 Task: Use Warp Engineering 05 Effect in this video Movie B.mp4
Action: Mouse moved to (177, 91)
Screenshot: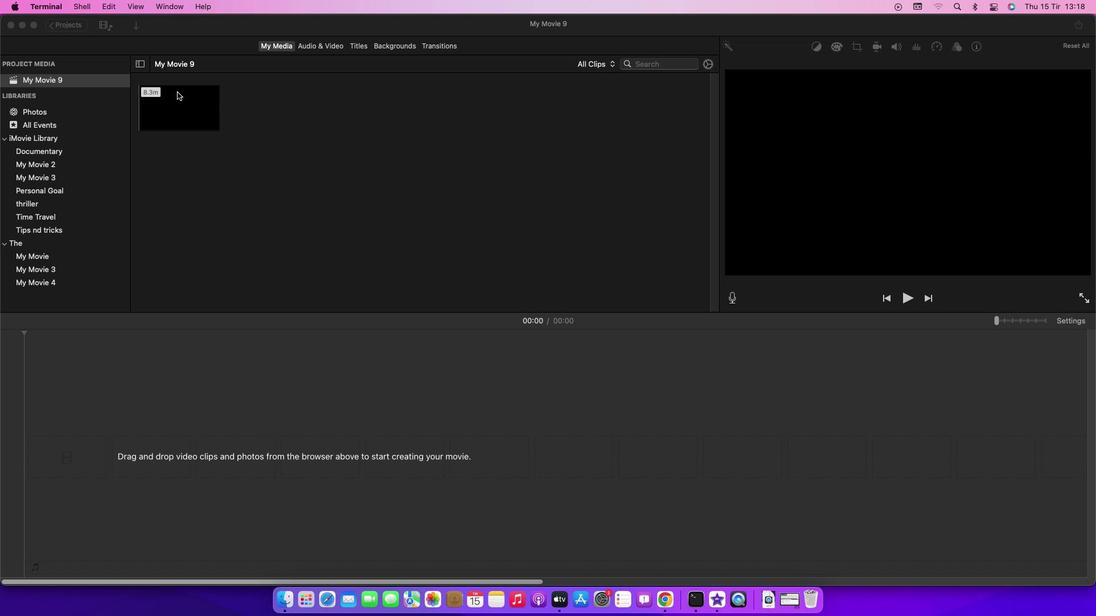 
Action: Mouse pressed left at (177, 91)
Screenshot: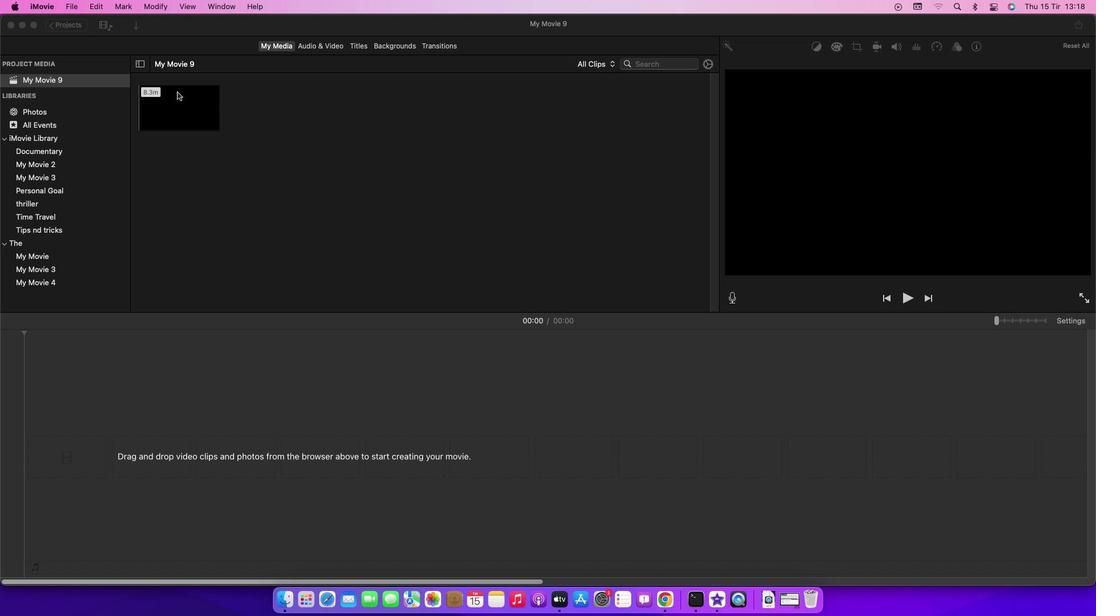 
Action: Mouse moved to (178, 93)
Screenshot: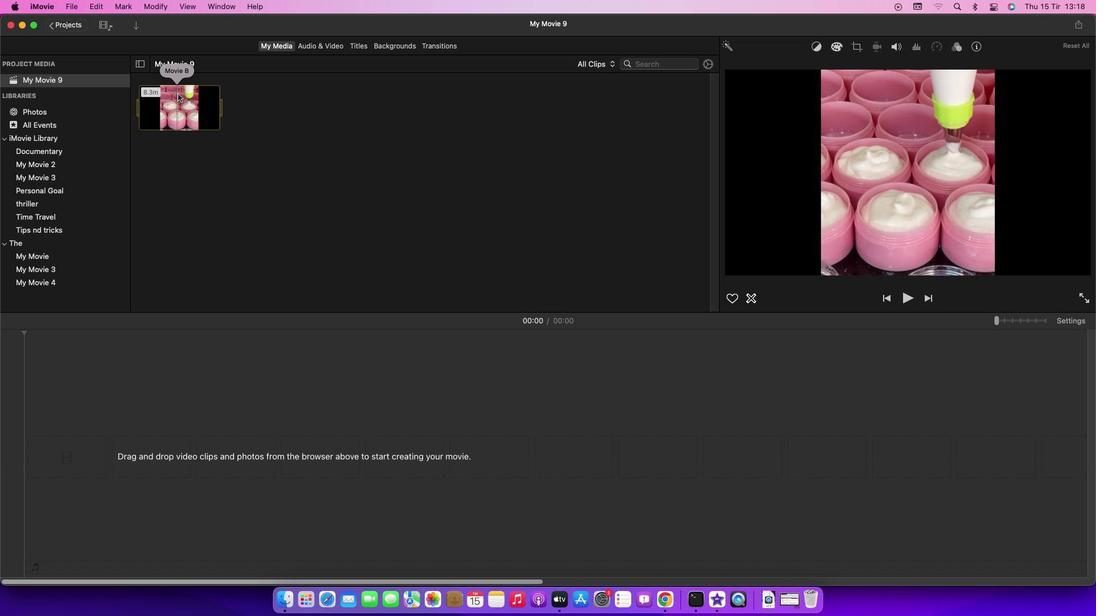 
Action: Mouse pressed left at (178, 93)
Screenshot: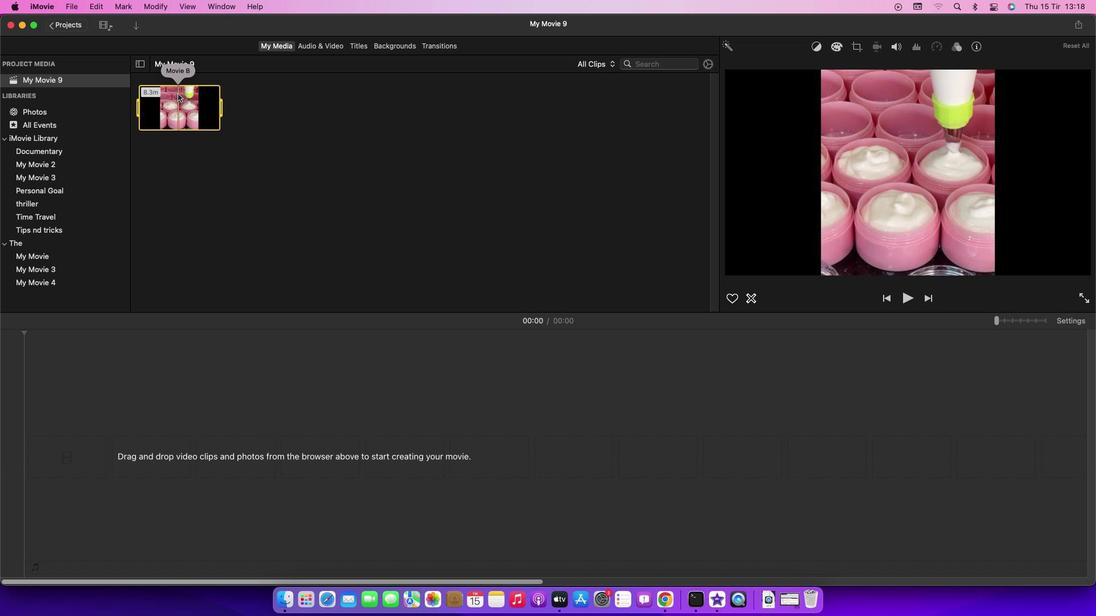 
Action: Mouse moved to (316, 43)
Screenshot: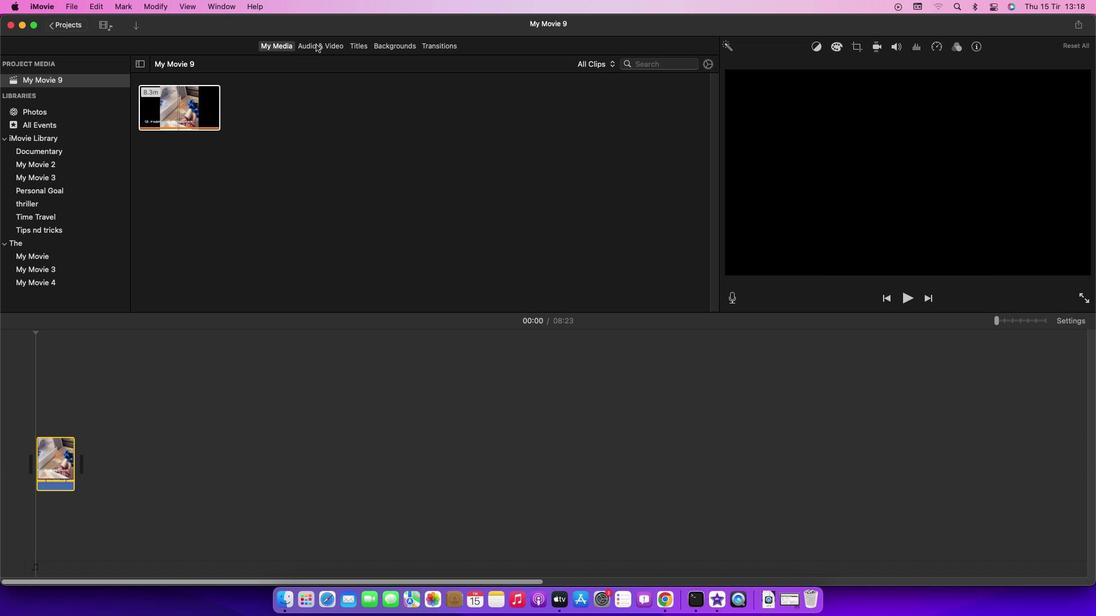 
Action: Mouse pressed left at (316, 43)
Screenshot: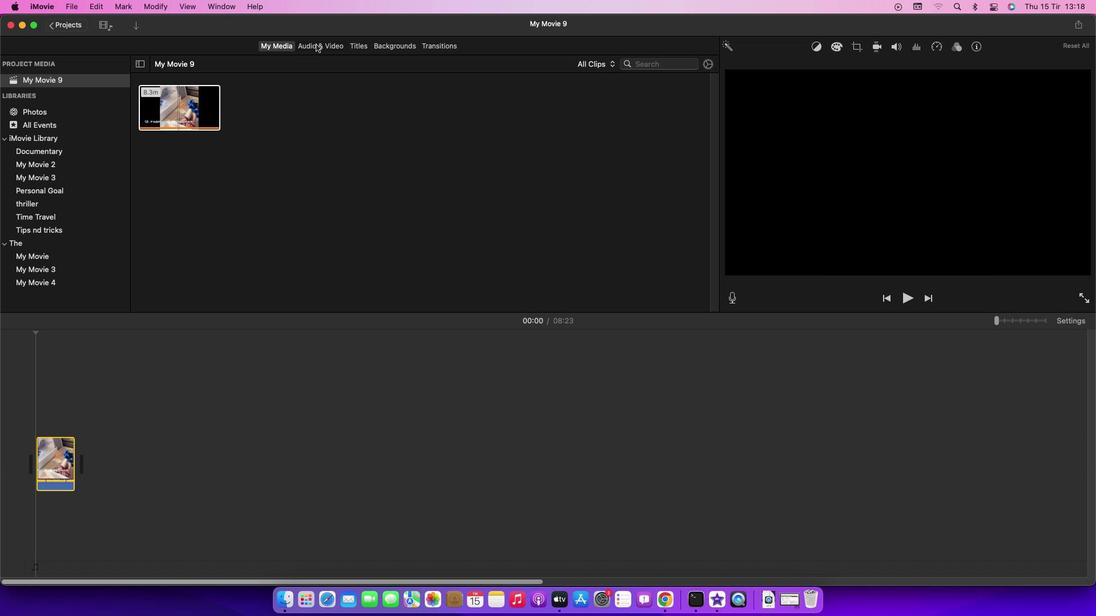 
Action: Mouse moved to (67, 110)
Screenshot: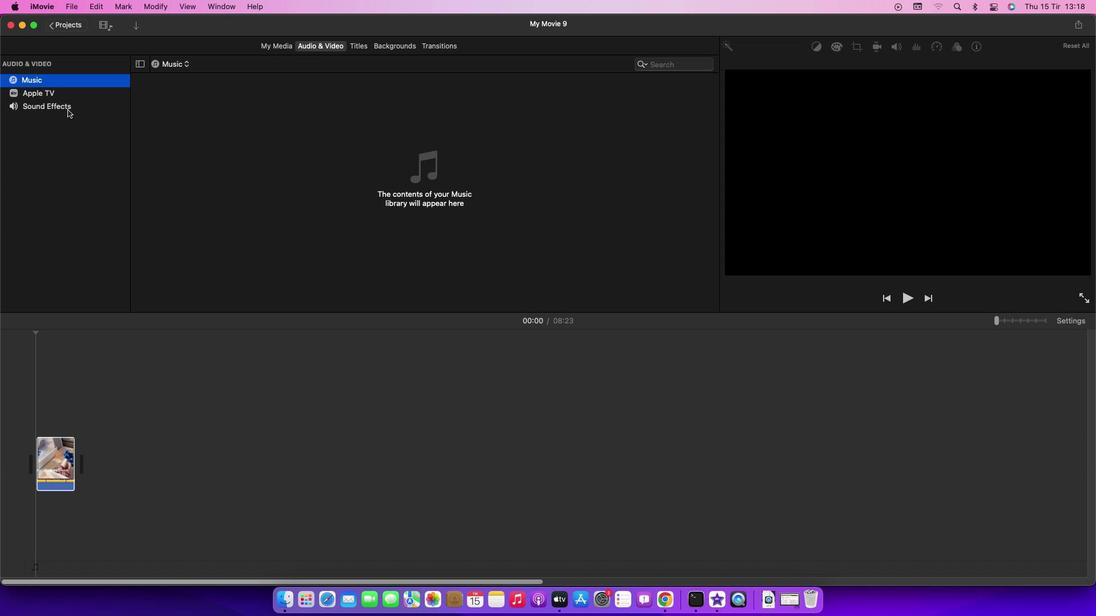 
Action: Mouse pressed left at (67, 110)
Screenshot: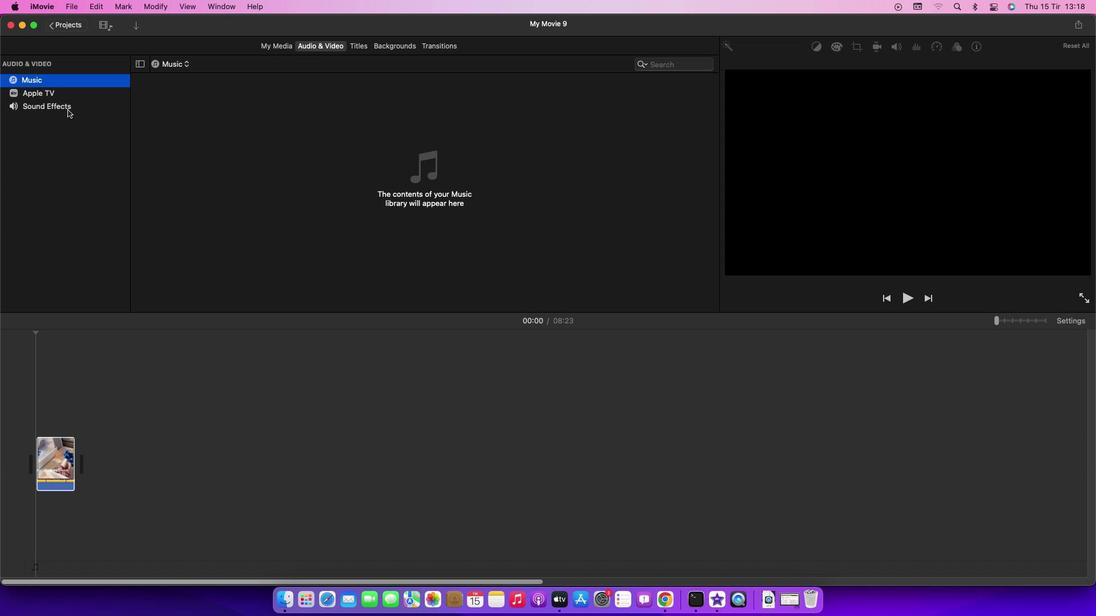 
Action: Mouse moved to (189, 296)
Screenshot: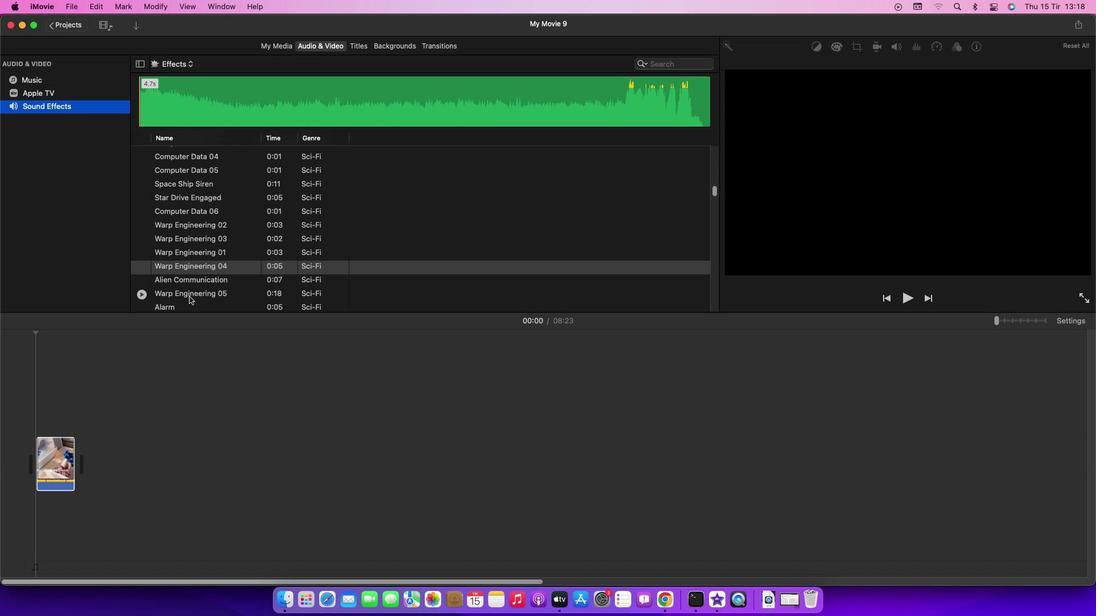 
Action: Mouse pressed left at (189, 296)
Screenshot: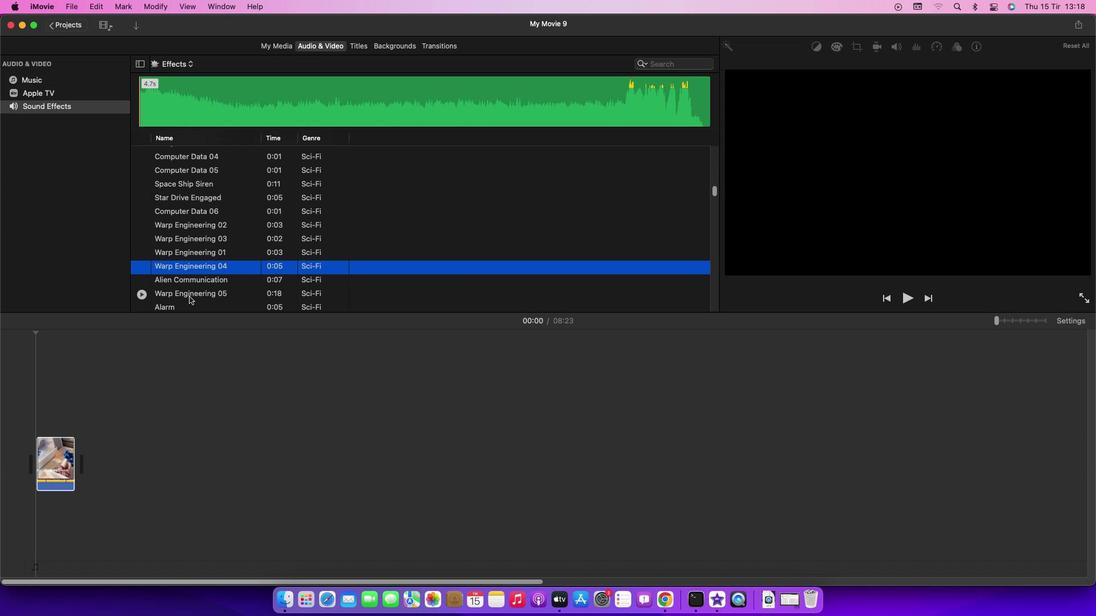 
Action: Mouse moved to (189, 295)
Screenshot: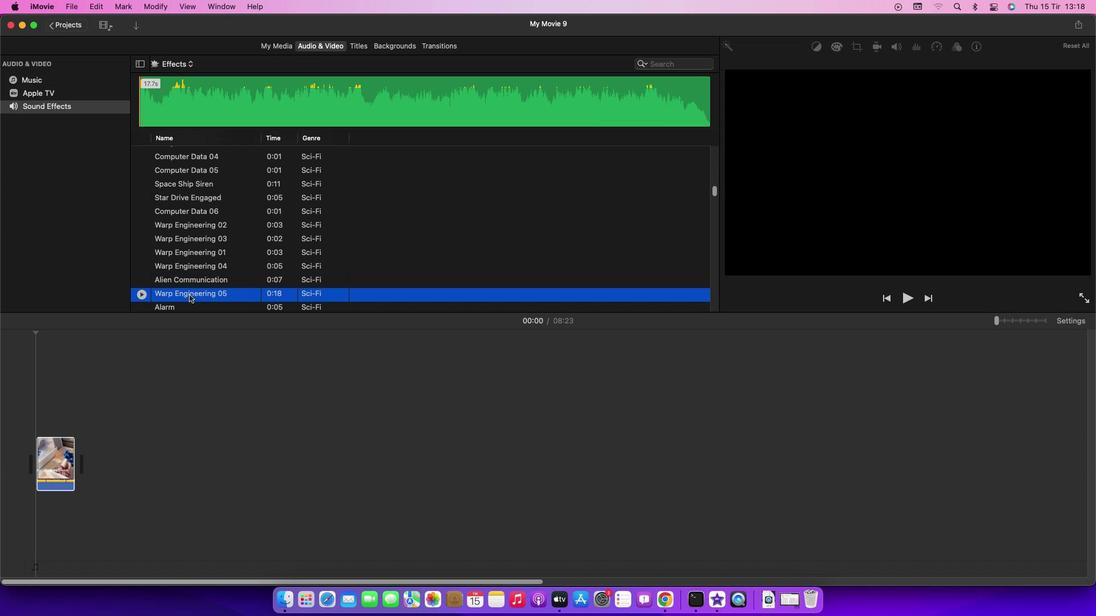 
Action: Mouse pressed left at (189, 295)
Screenshot: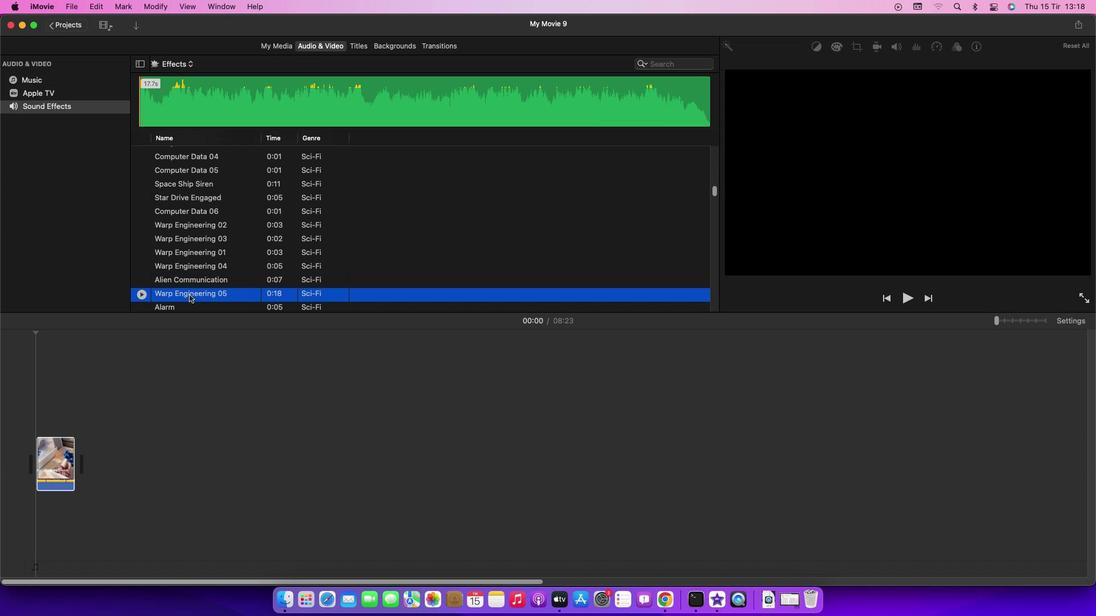 
Action: Mouse moved to (213, 478)
Screenshot: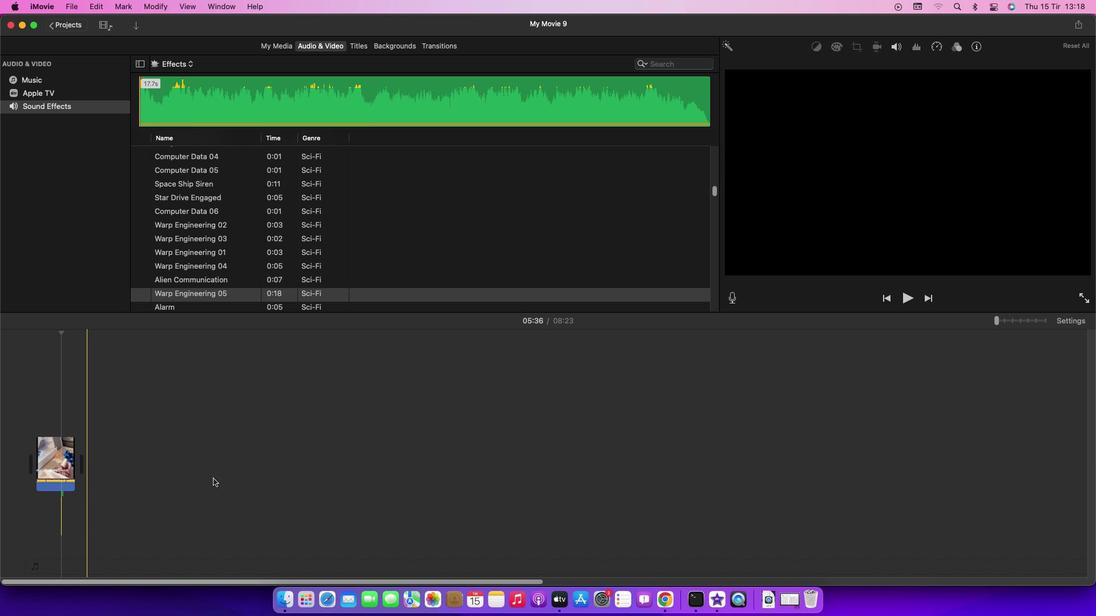 
